 Task: Add Cucumber to the cart.
Action: Mouse moved to (272, 129)
Screenshot: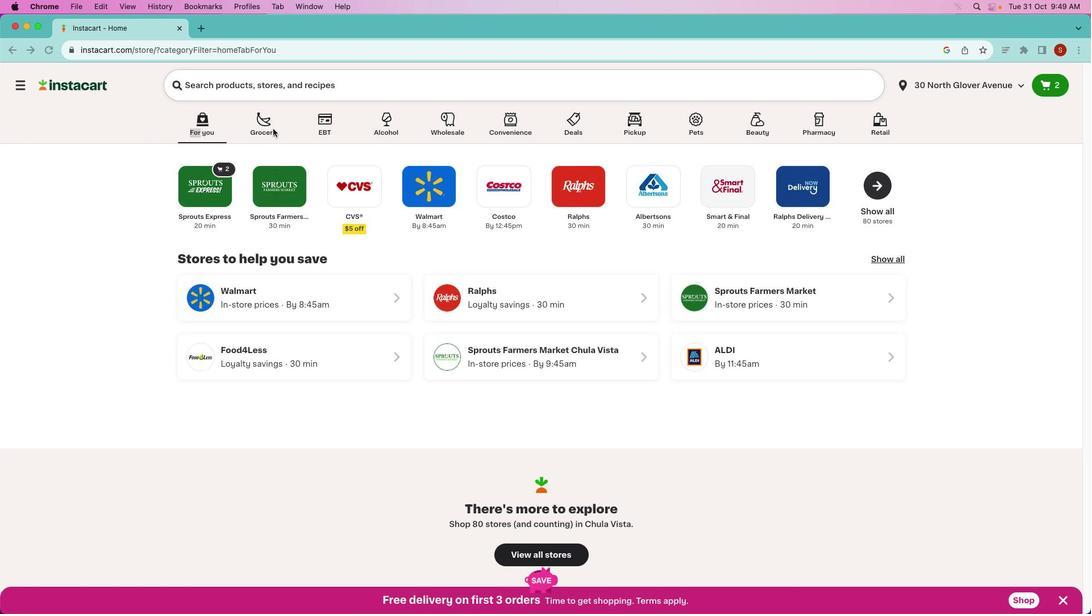
Action: Mouse pressed left at (272, 129)
Screenshot: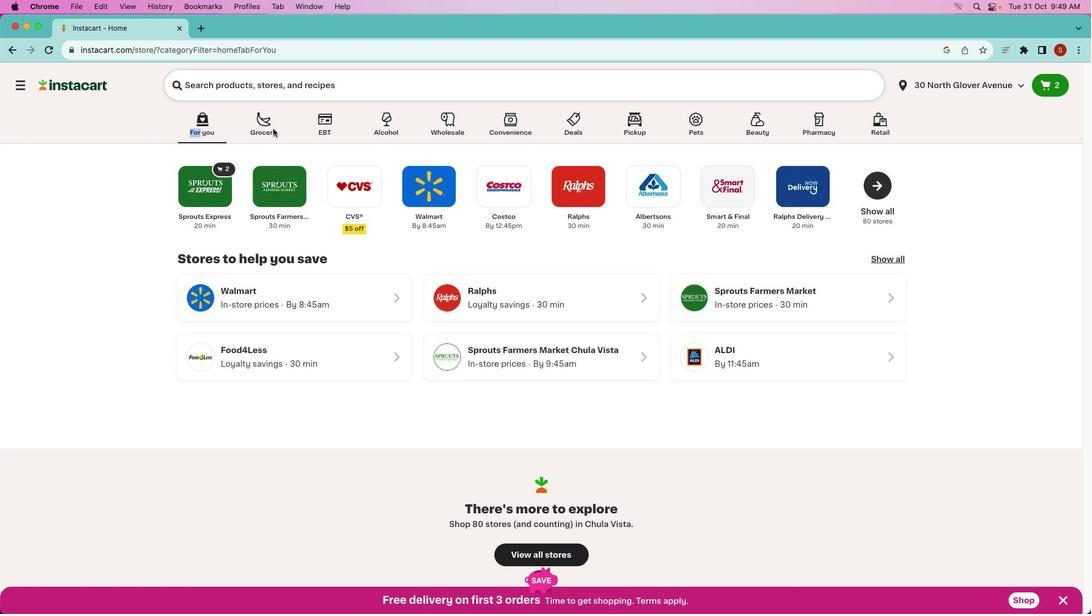 
Action: Mouse moved to (272, 128)
Screenshot: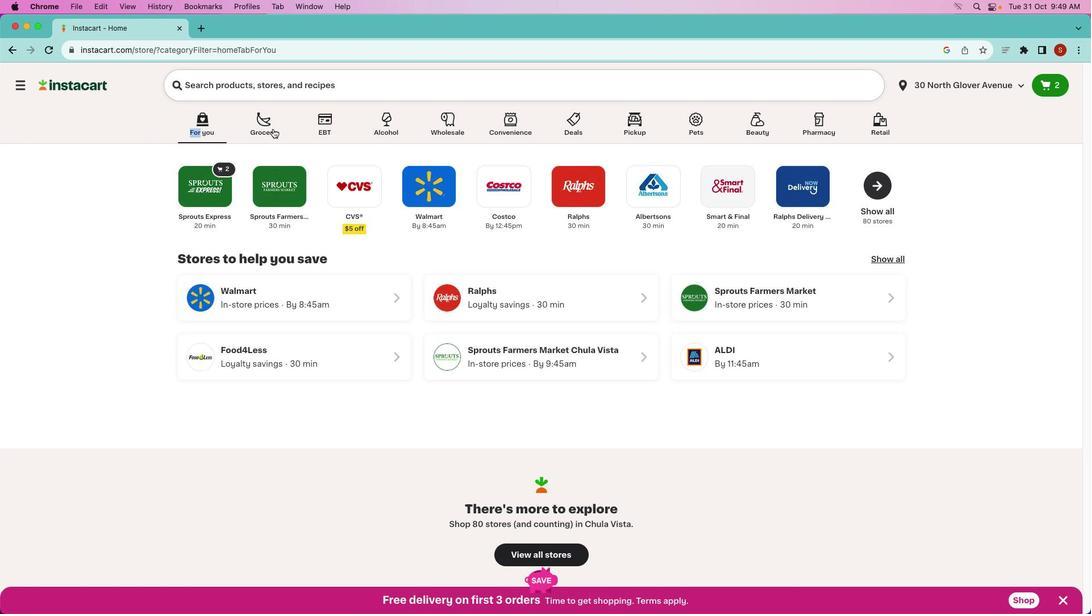 
Action: Mouse pressed left at (272, 128)
Screenshot: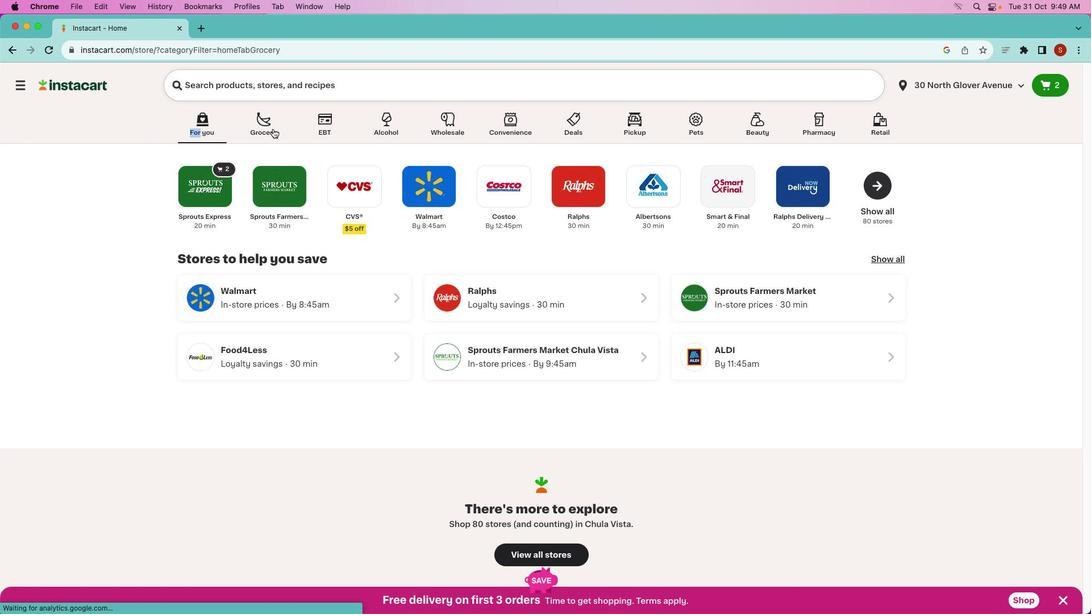 
Action: Mouse moved to (547, 349)
Screenshot: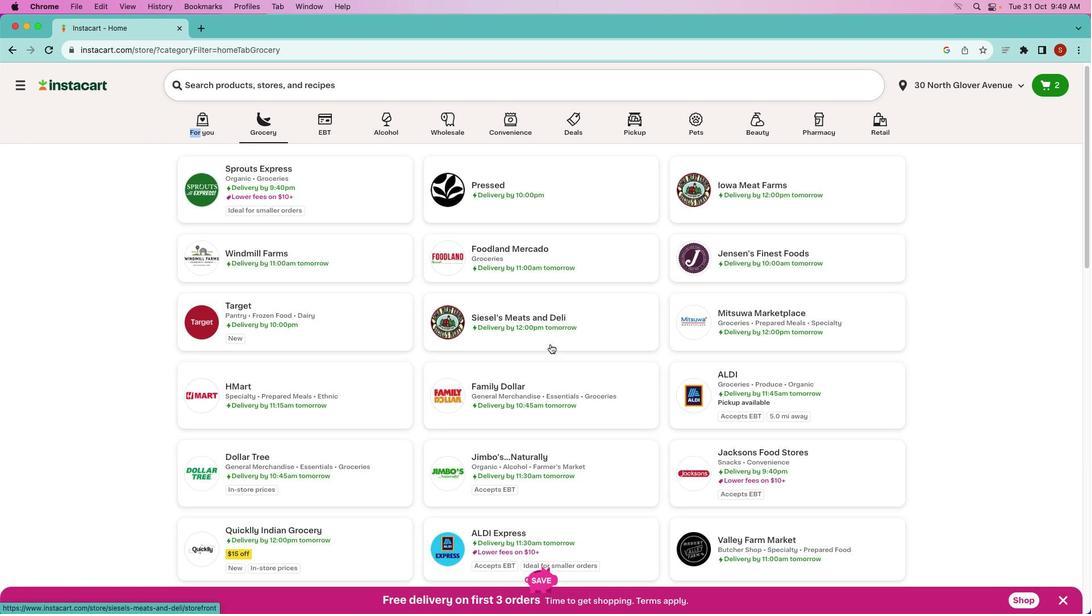 
Action: Mouse scrolled (547, 349) with delta (0, 0)
Screenshot: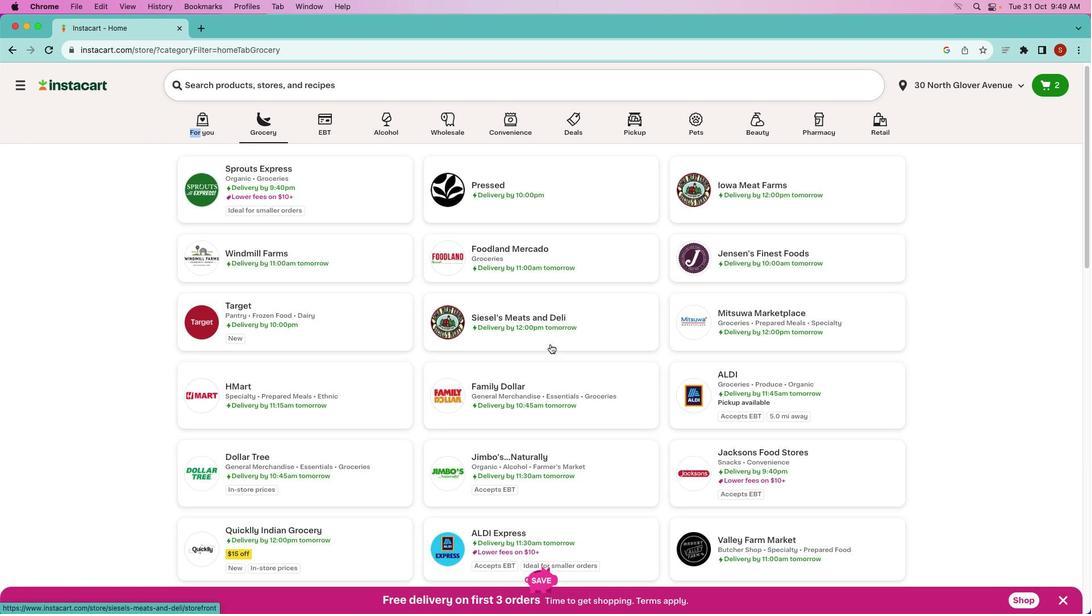 
Action: Mouse moved to (549, 346)
Screenshot: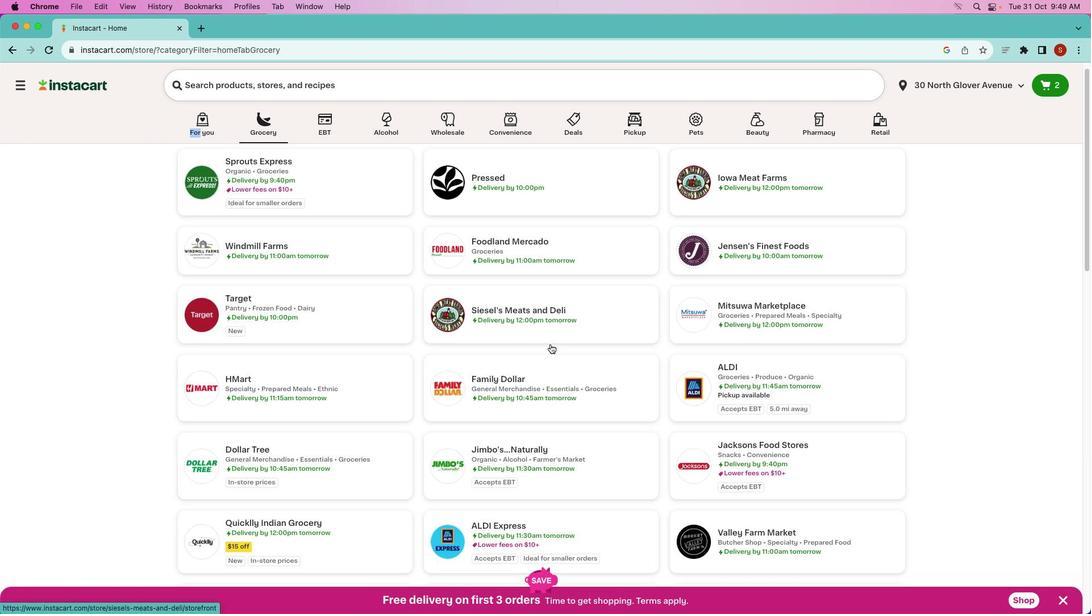 
Action: Mouse scrolled (549, 346) with delta (0, 0)
Screenshot: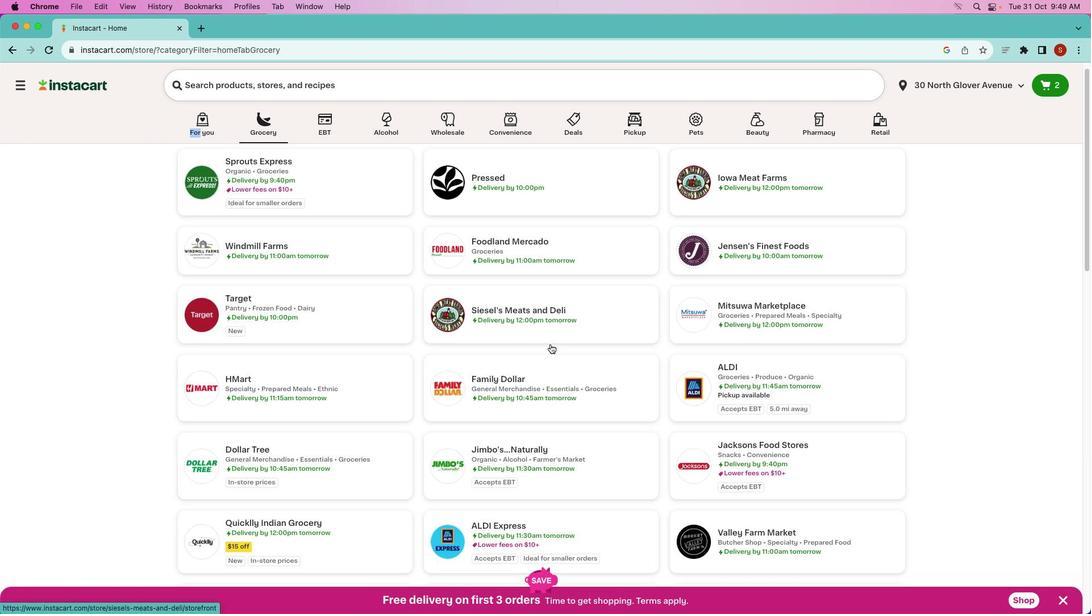 
Action: Mouse moved to (550, 344)
Screenshot: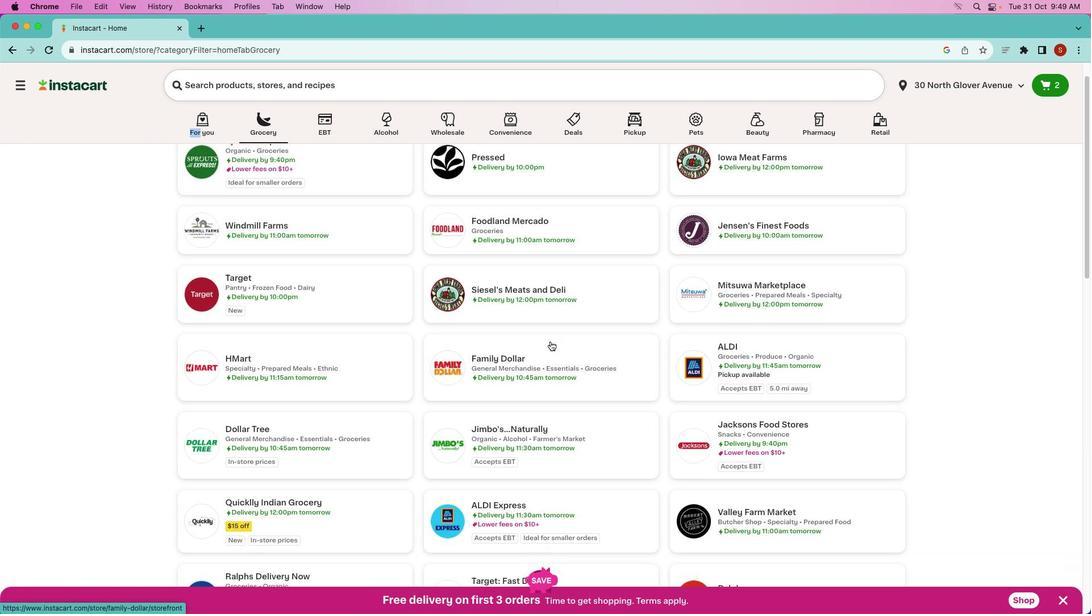 
Action: Mouse scrolled (550, 344) with delta (0, 0)
Screenshot: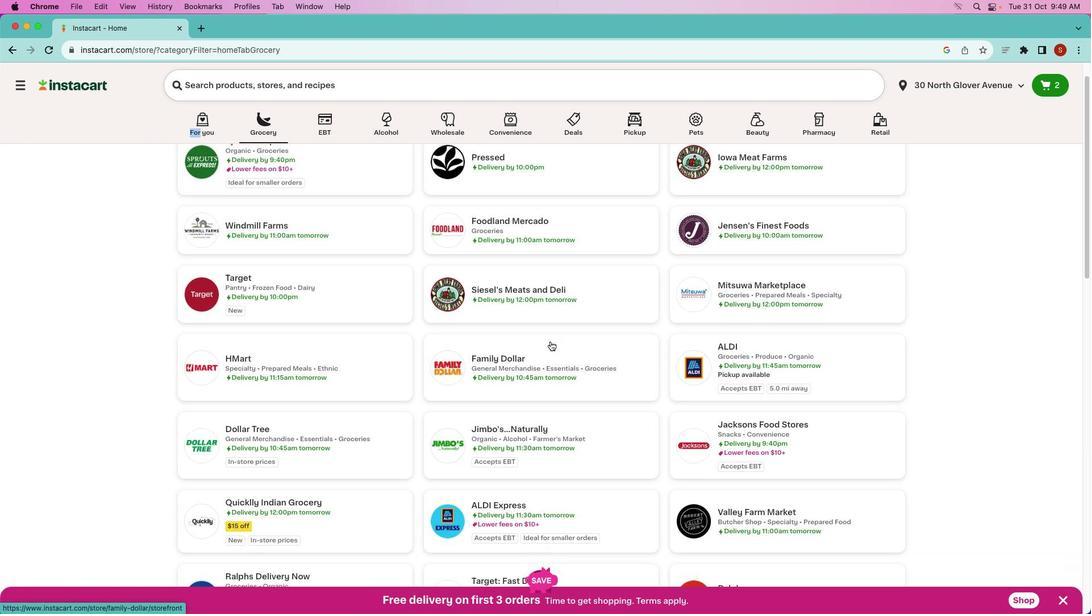 
Action: Mouse moved to (550, 343)
Screenshot: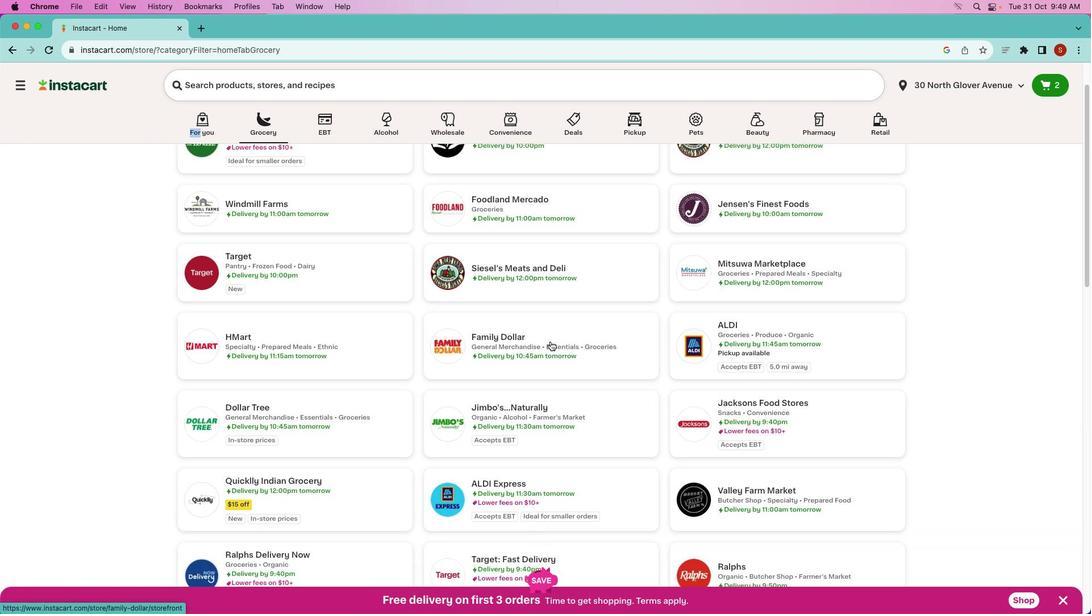 
Action: Mouse scrolled (550, 343) with delta (0, 0)
Screenshot: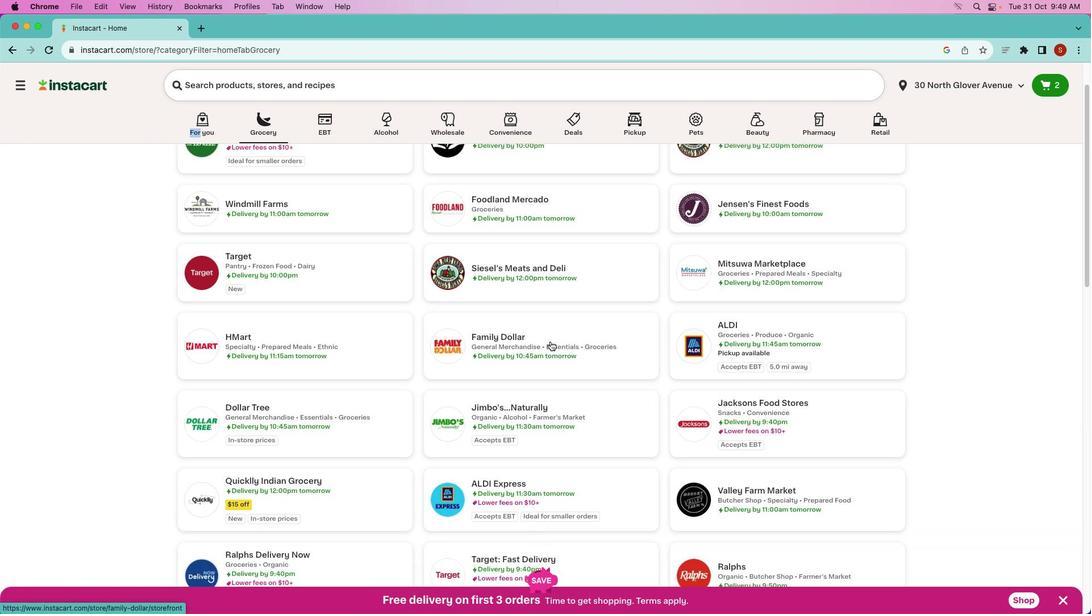 
Action: Mouse moved to (550, 342)
Screenshot: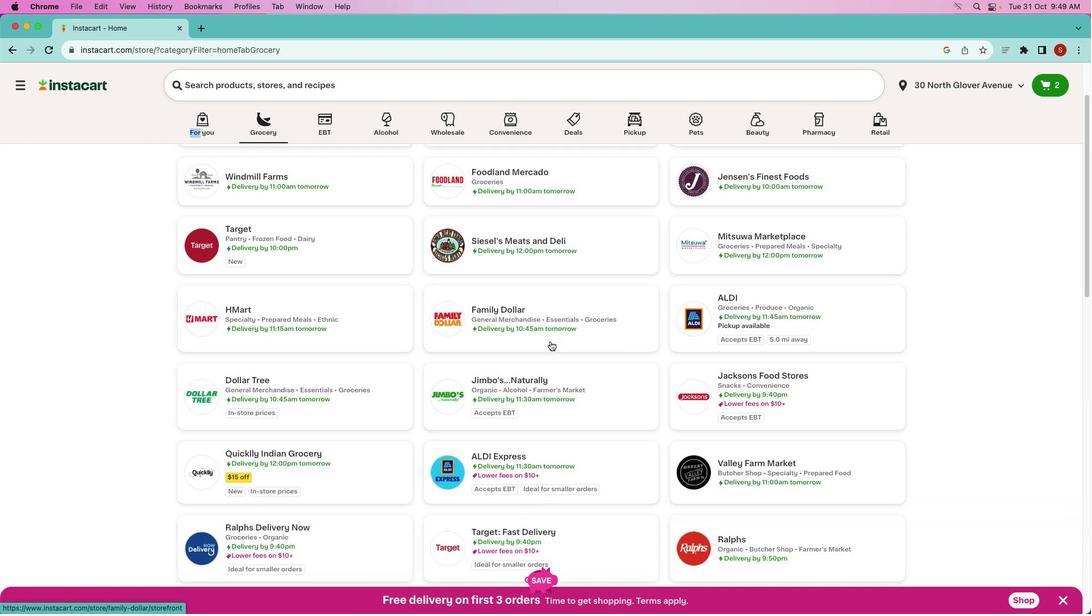 
Action: Mouse scrolled (550, 342) with delta (0, -1)
Screenshot: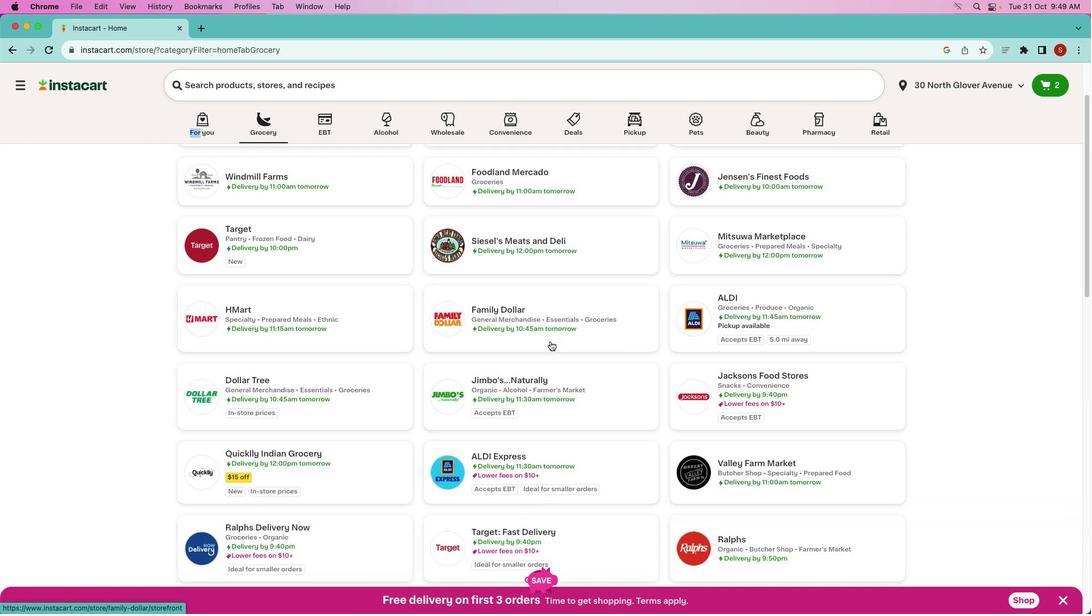 
Action: Mouse moved to (551, 341)
Screenshot: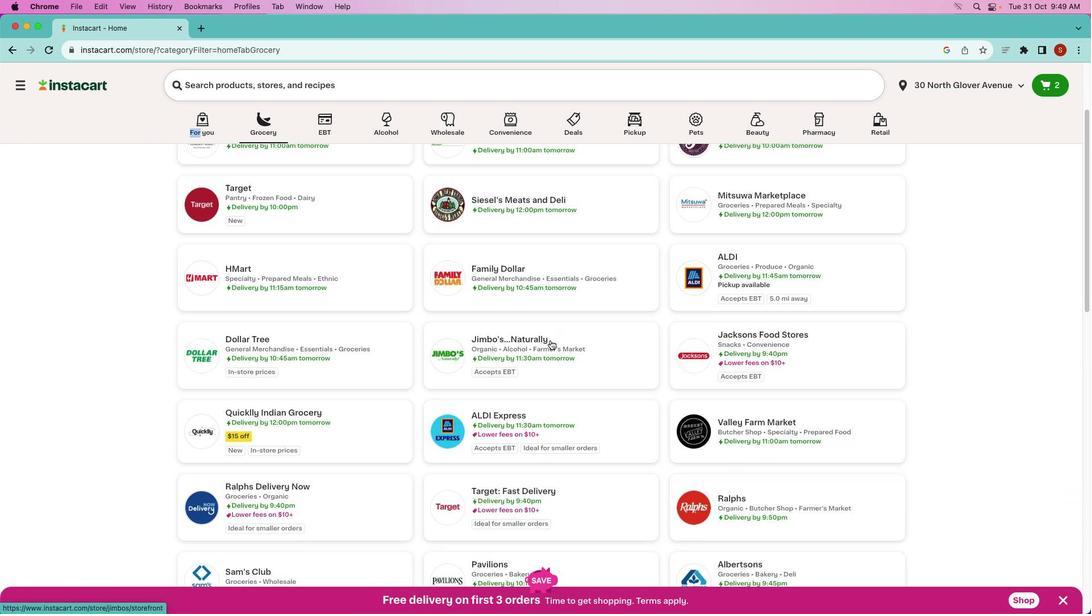 
Action: Mouse scrolled (551, 341) with delta (0, 0)
Screenshot: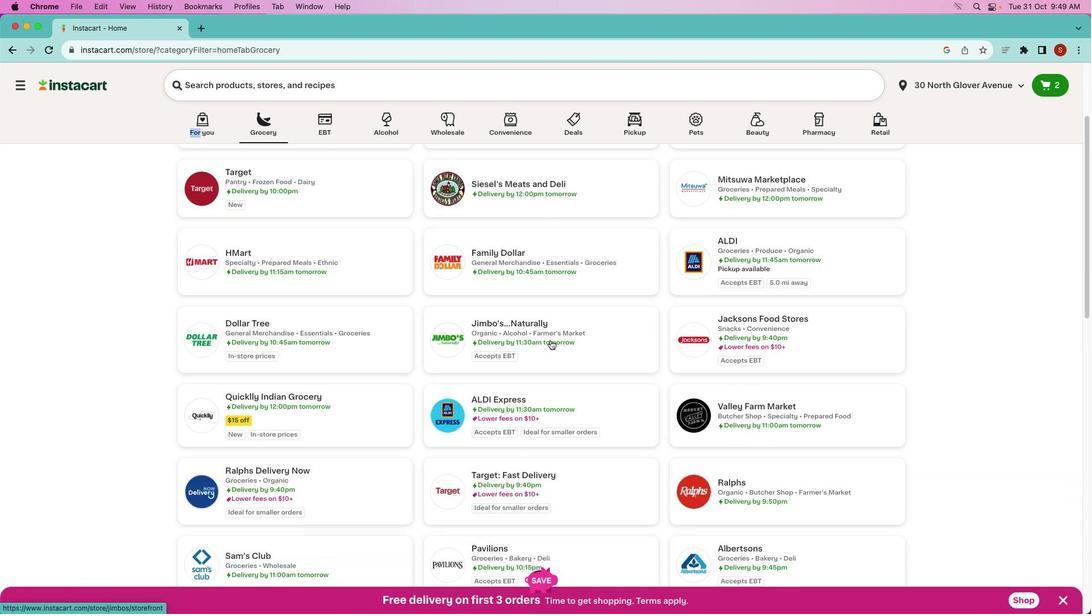 
Action: Mouse moved to (551, 341)
Screenshot: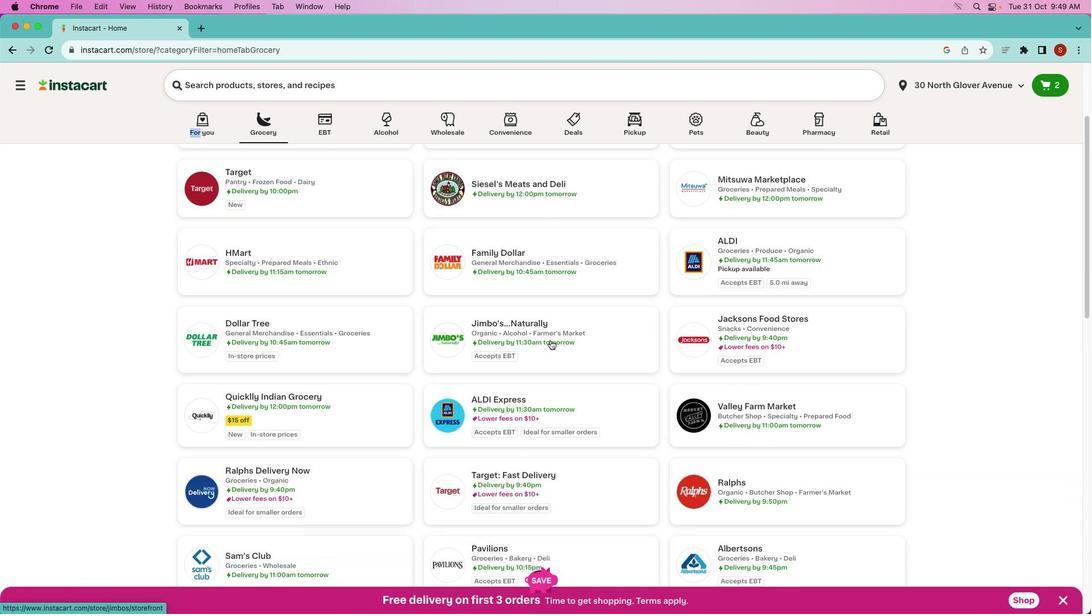 
Action: Mouse scrolled (551, 341) with delta (0, 0)
Screenshot: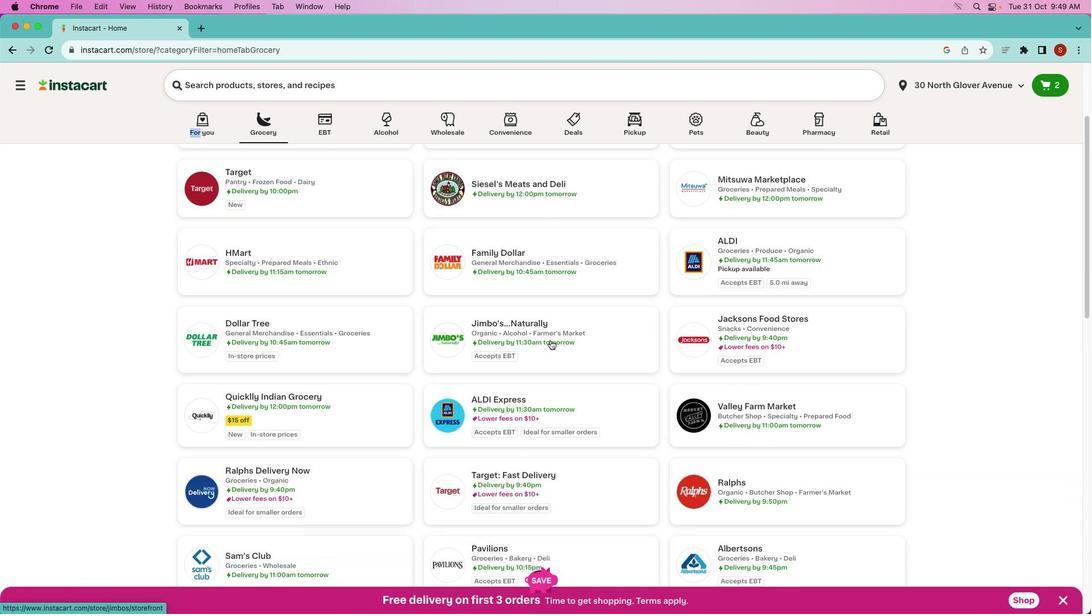 
Action: Mouse moved to (551, 340)
Screenshot: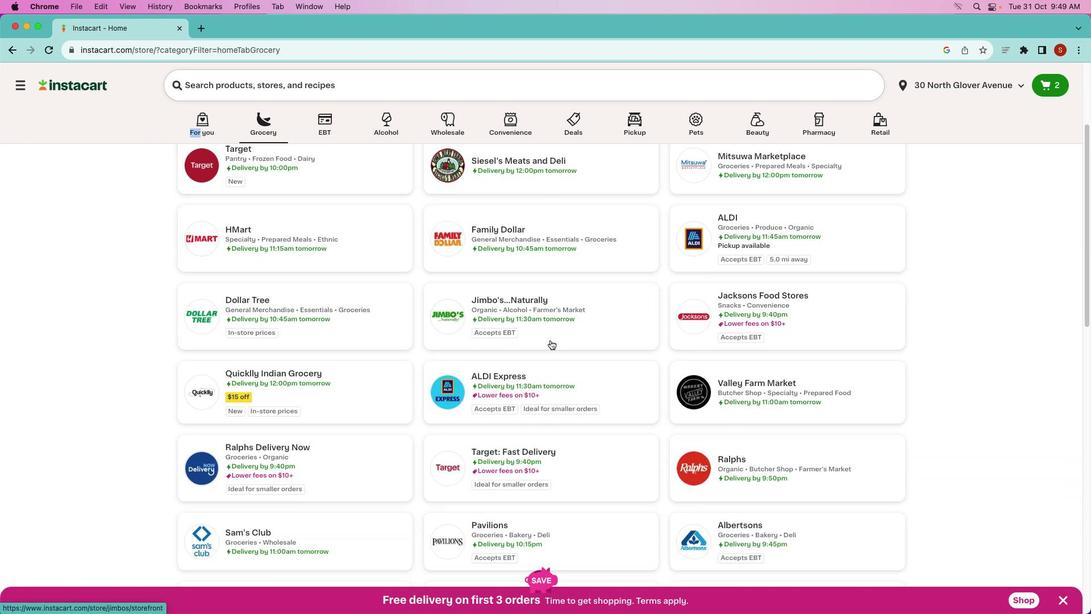 
Action: Mouse scrolled (551, 340) with delta (0, -1)
Screenshot: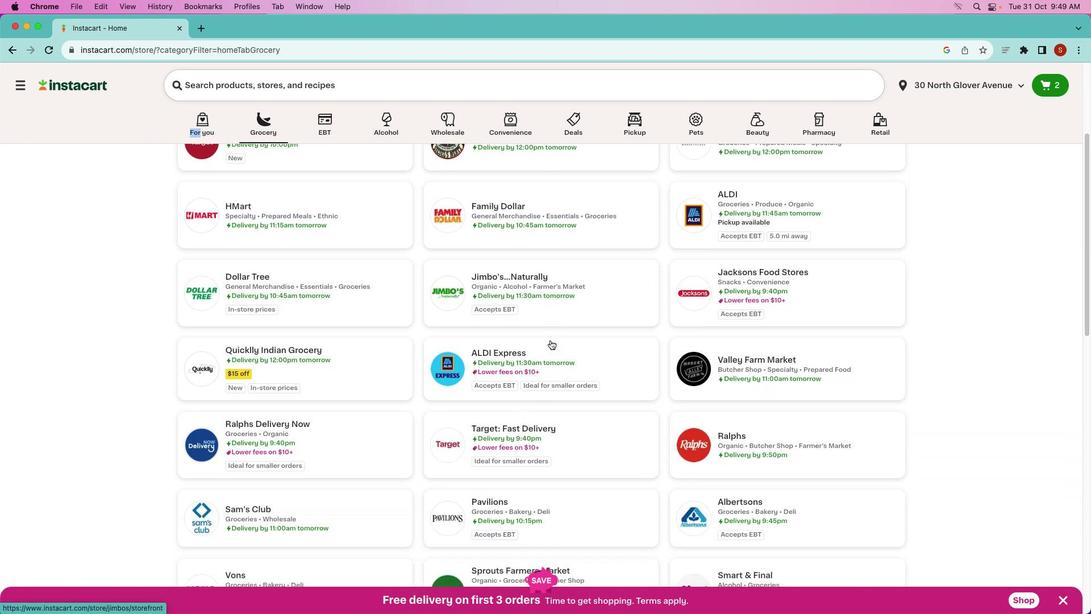 
Action: Mouse moved to (551, 340)
Screenshot: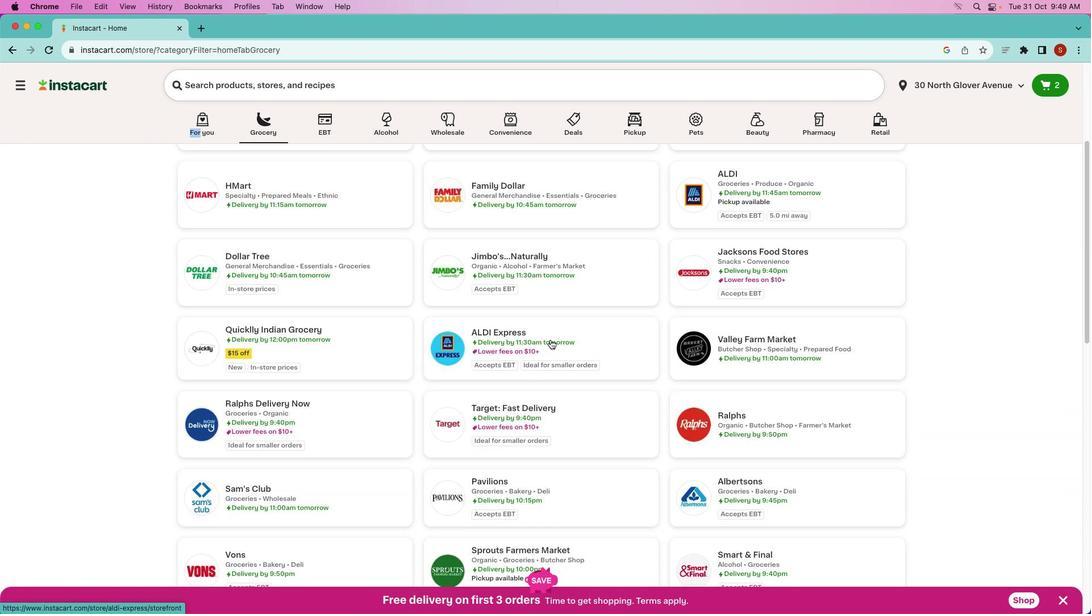 
Action: Mouse scrolled (551, 340) with delta (0, 0)
Screenshot: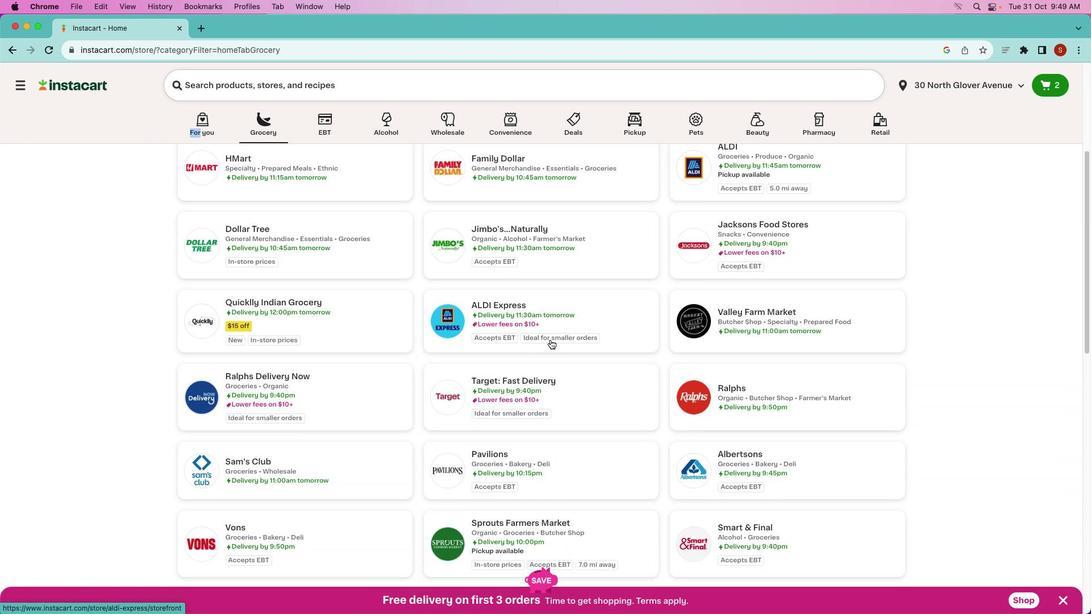 
Action: Mouse scrolled (551, 340) with delta (0, 0)
Screenshot: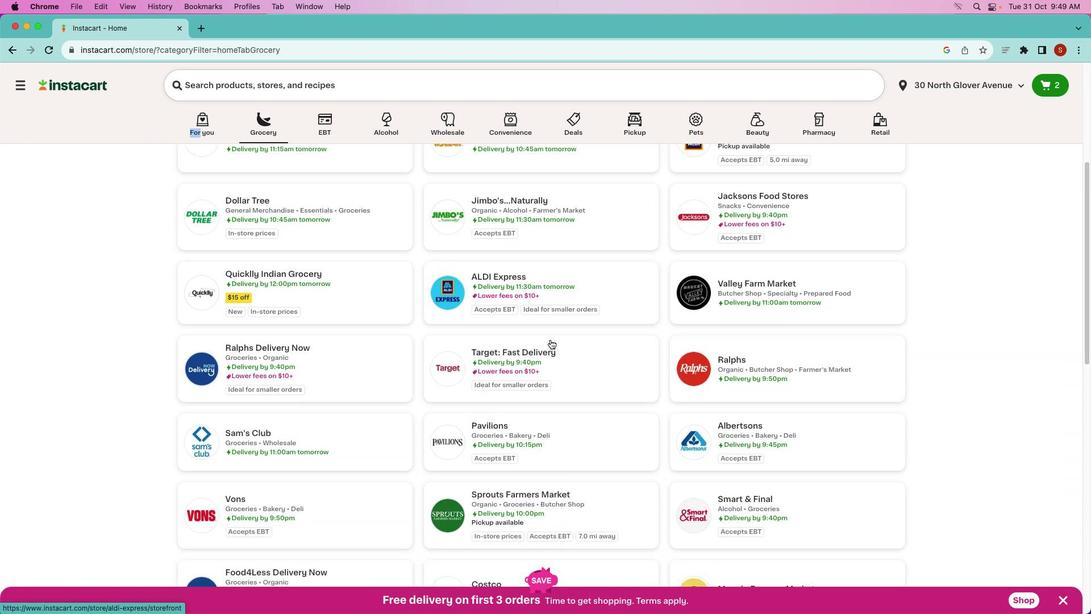 
Action: Mouse scrolled (551, 340) with delta (0, -1)
Screenshot: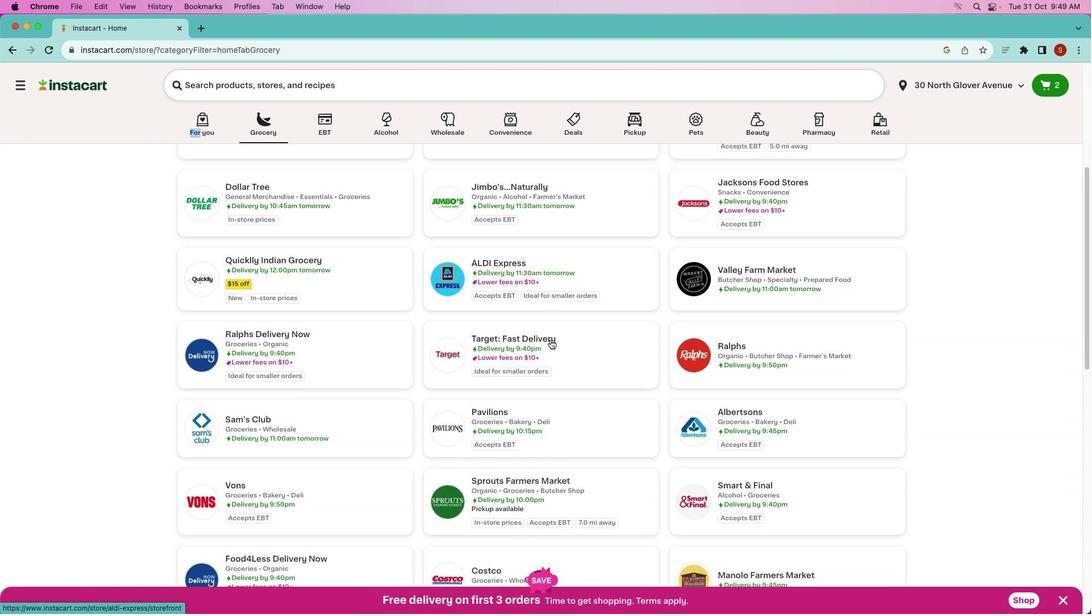 
Action: Mouse moved to (545, 453)
Screenshot: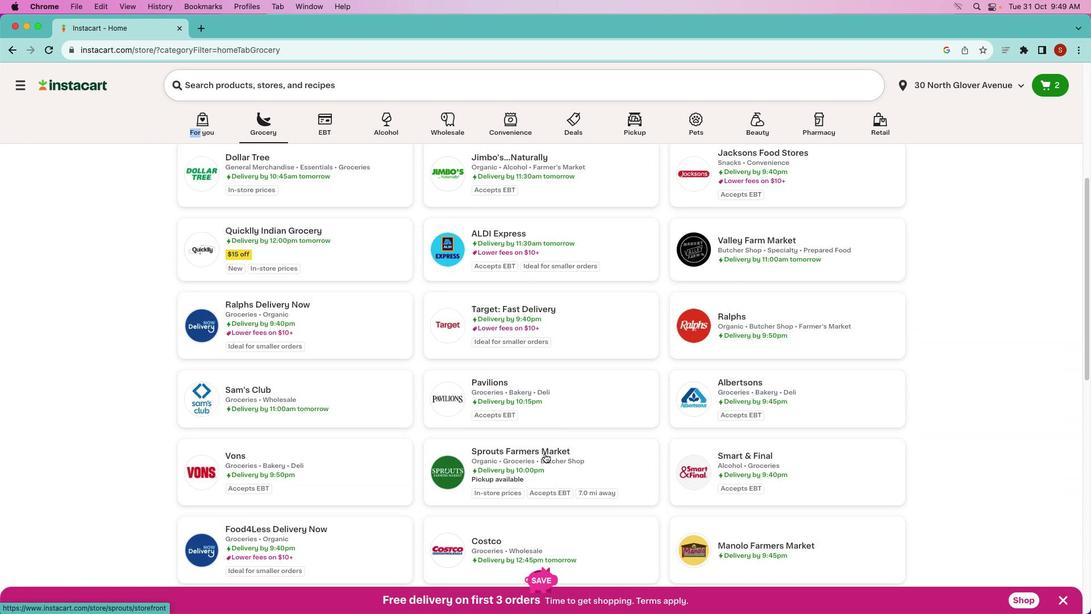 
Action: Mouse pressed left at (545, 453)
Screenshot: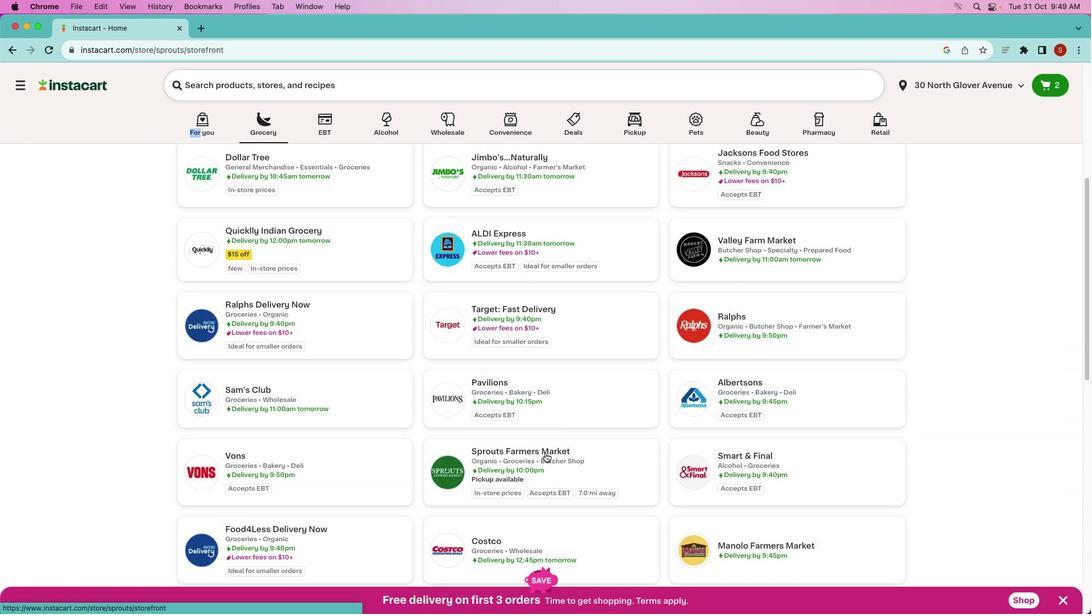 
Action: Mouse moved to (416, 126)
Screenshot: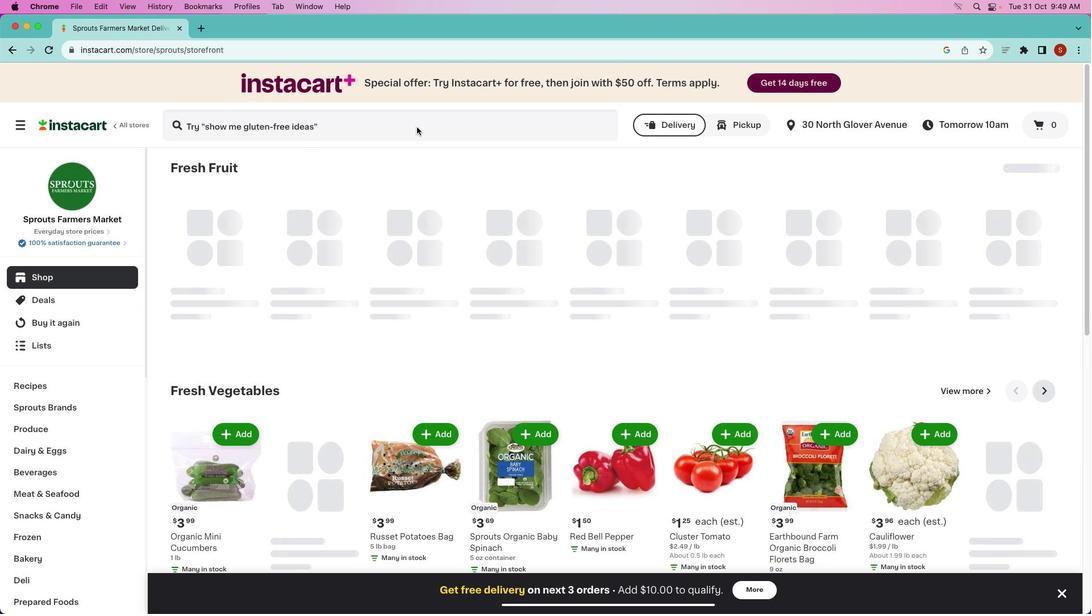 
Action: Mouse pressed left at (416, 126)
Screenshot: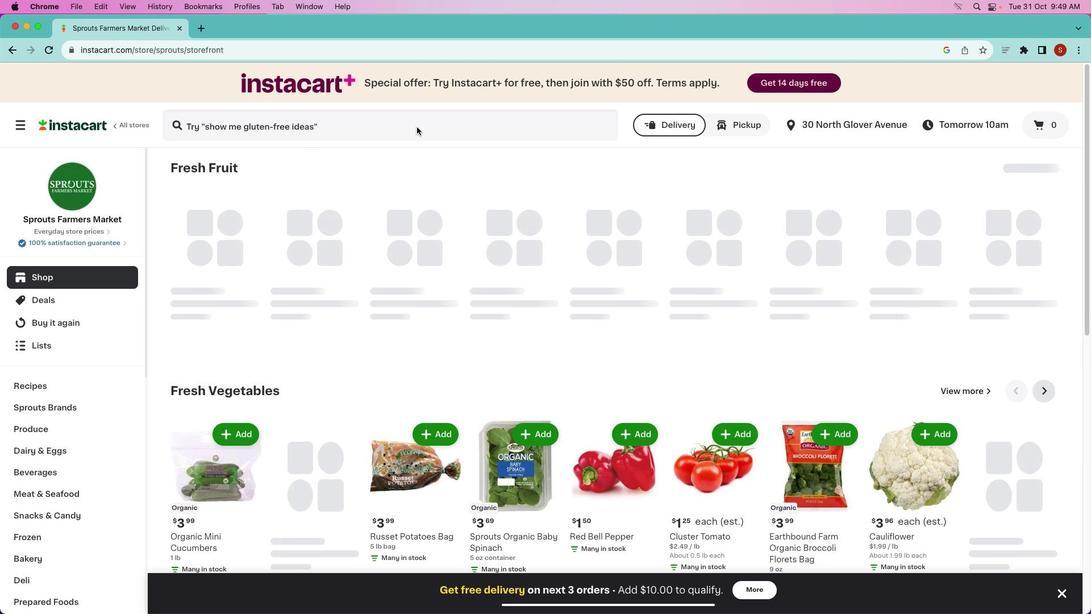
Action: Key pressed 'c''u''c''u''m''b''e''r'Key.enter
Screenshot: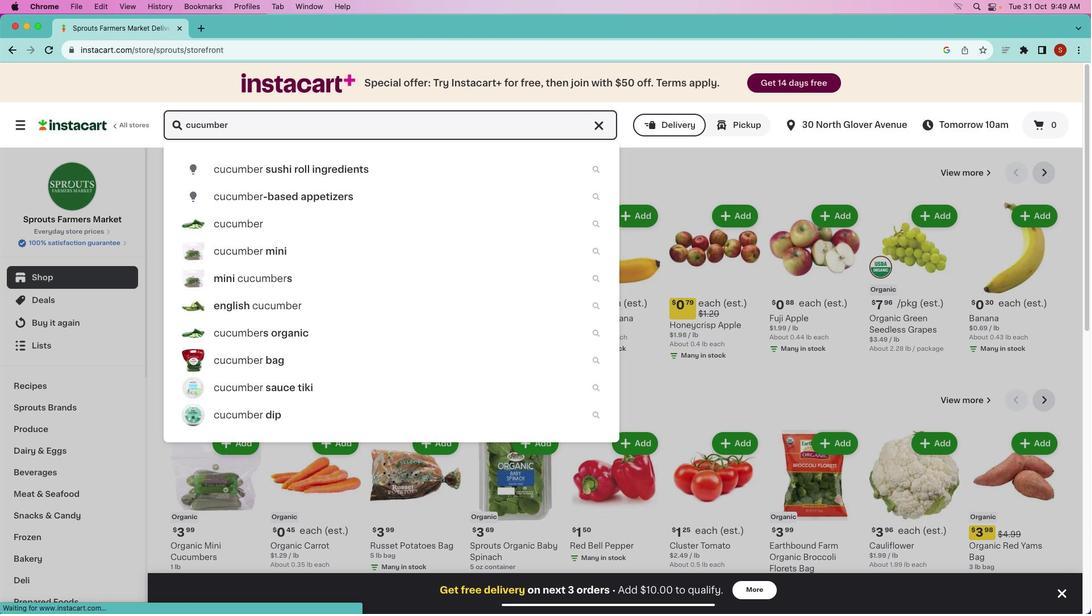 
Action: Mouse scrolled (416, 126) with delta (0, 0)
Screenshot: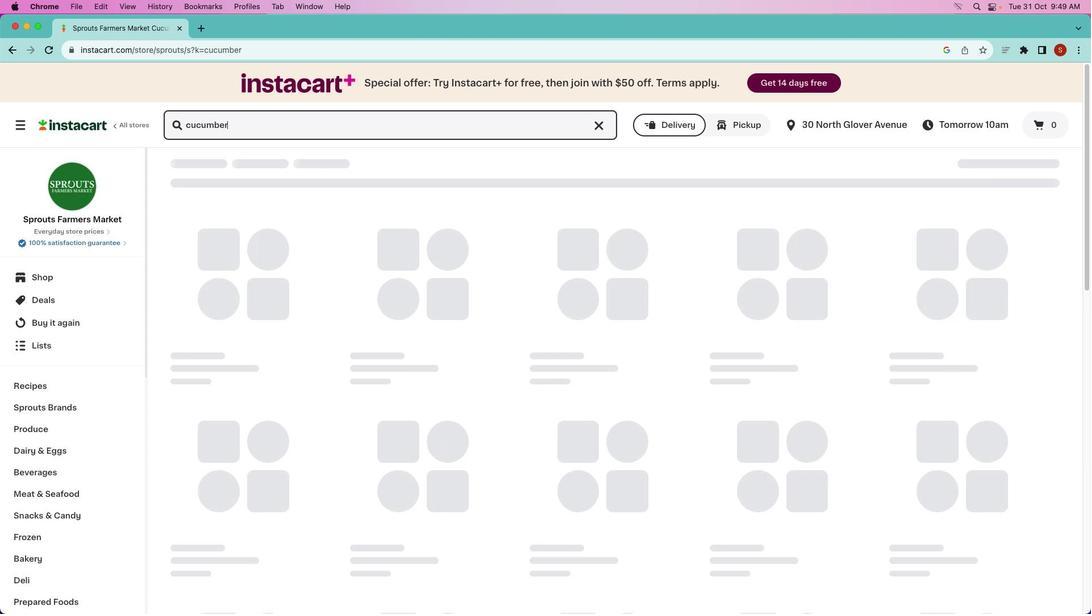 
Action: Mouse moved to (303, 234)
Screenshot: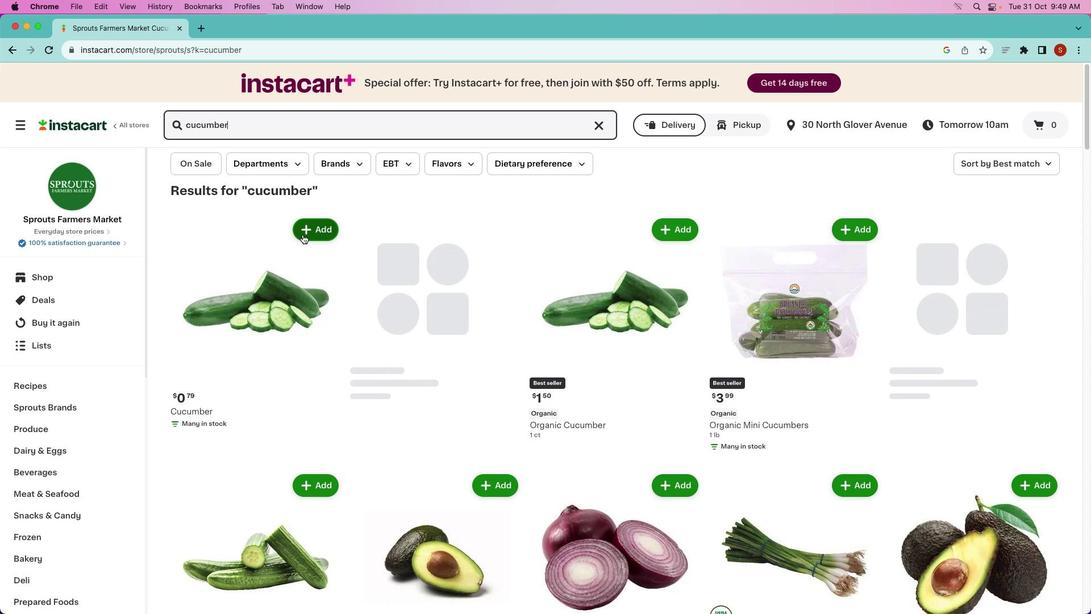 
Action: Mouse pressed left at (303, 234)
Screenshot: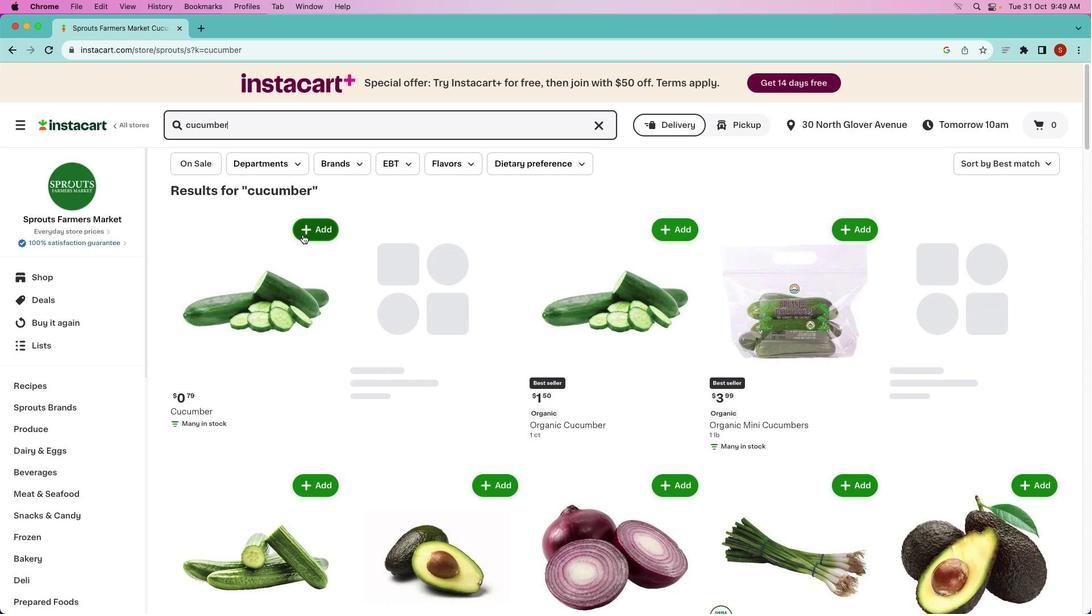 
Action: Mouse moved to (280, 284)
Screenshot: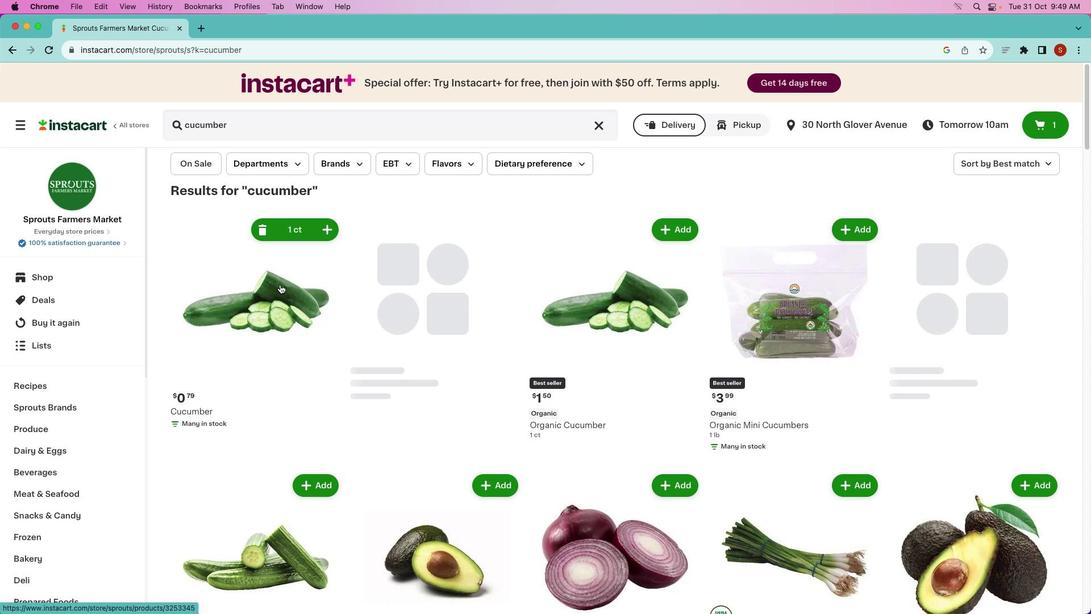 
